 Task: Select a due date automation when advanced on, 2 days before a card is due add dates due next week at 11:00 AM.
Action: Mouse moved to (978, 69)
Screenshot: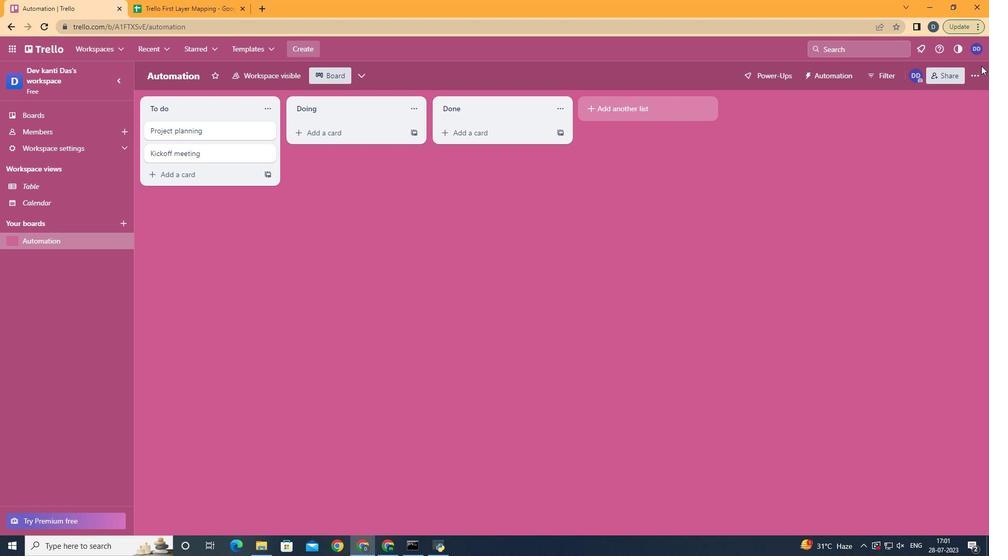 
Action: Mouse pressed left at (978, 69)
Screenshot: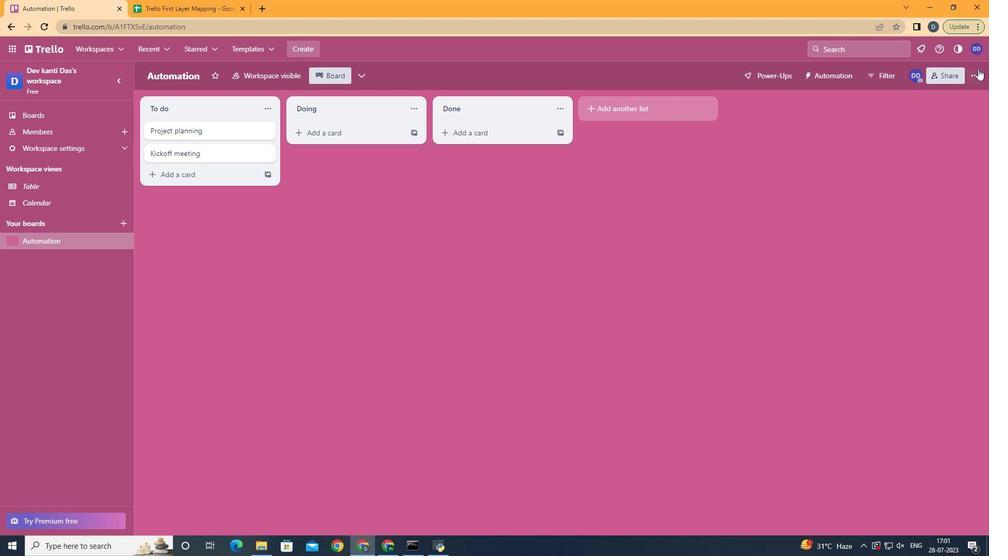 
Action: Mouse moved to (899, 219)
Screenshot: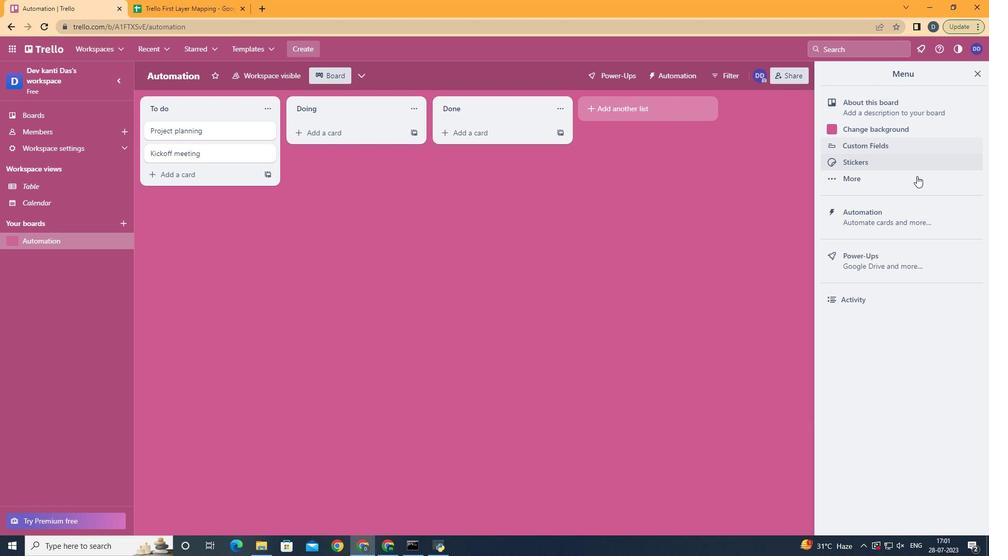 
Action: Mouse pressed left at (899, 219)
Screenshot: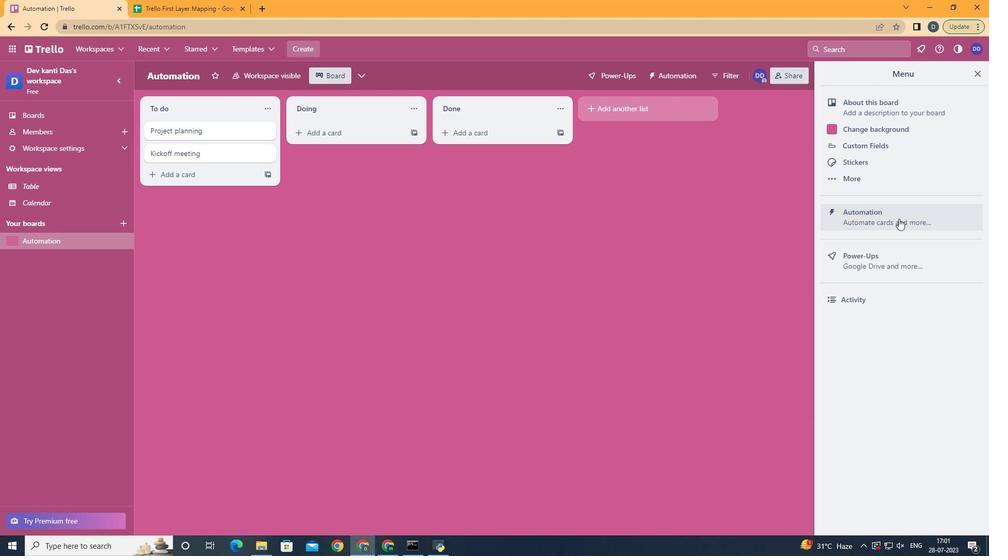 
Action: Mouse moved to (196, 205)
Screenshot: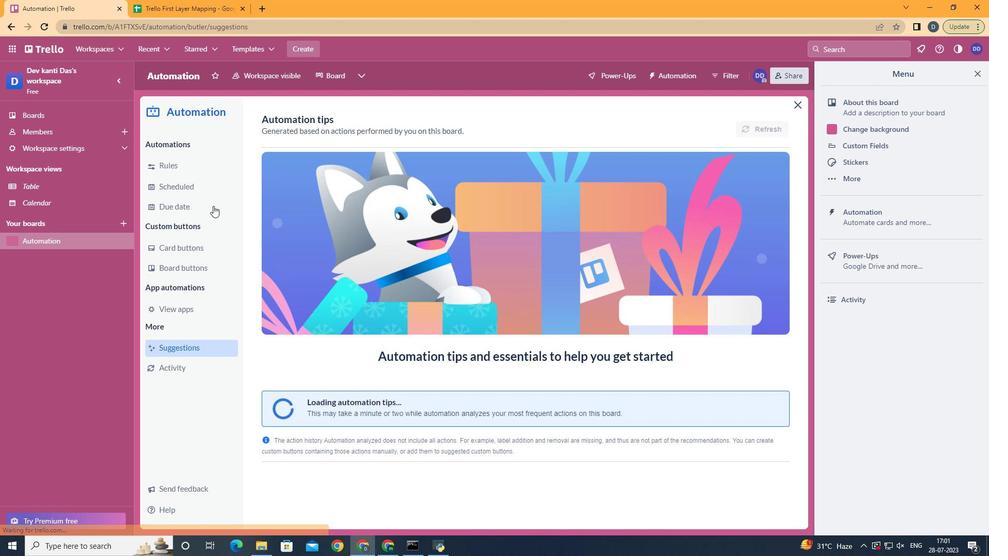 
Action: Mouse pressed left at (196, 205)
Screenshot: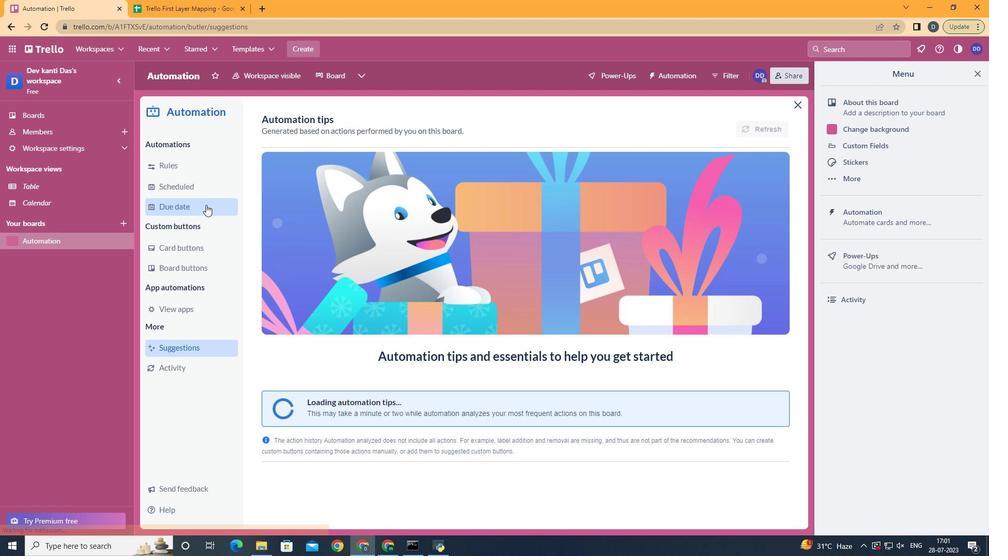 
Action: Mouse moved to (739, 122)
Screenshot: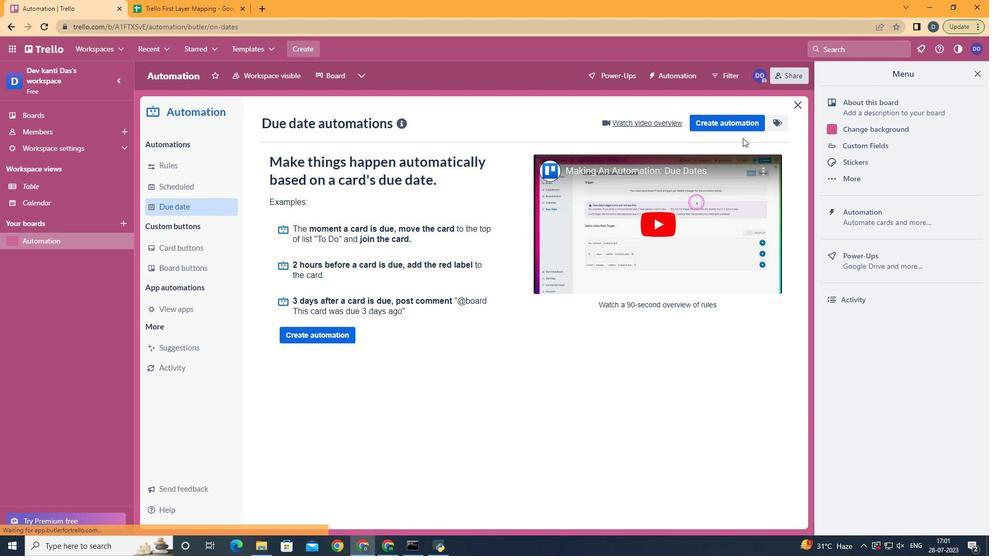 
Action: Mouse pressed left at (739, 122)
Screenshot: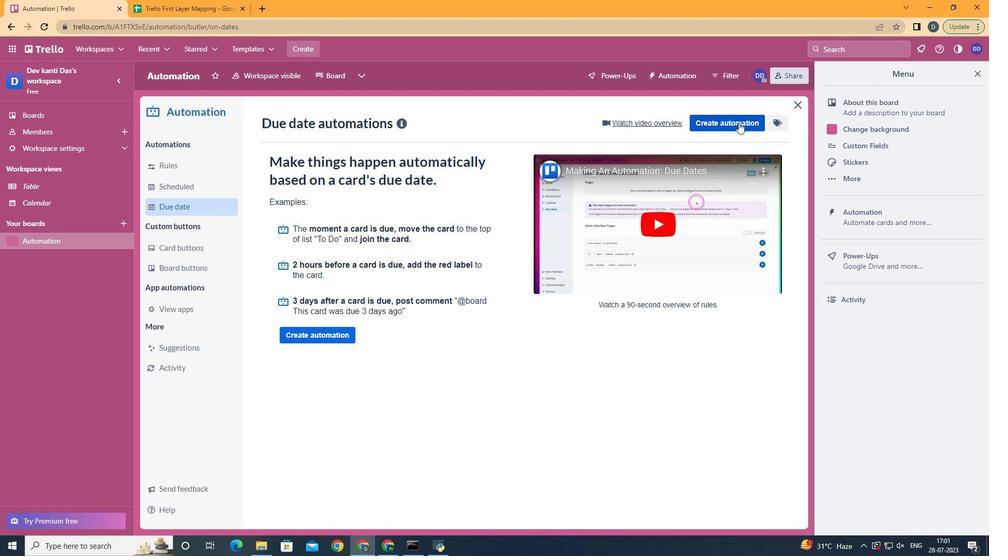 
Action: Mouse moved to (489, 225)
Screenshot: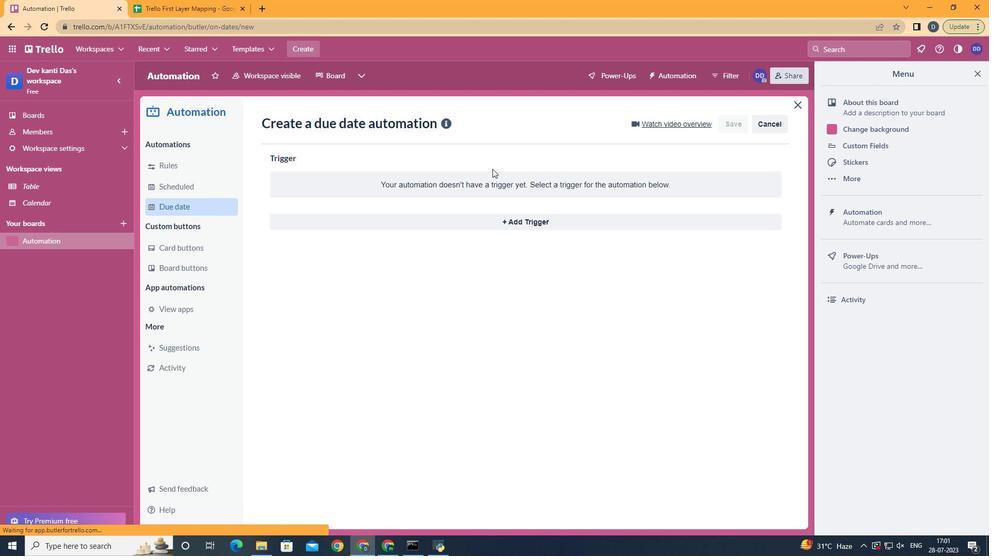 
Action: Mouse pressed left at (489, 225)
Screenshot: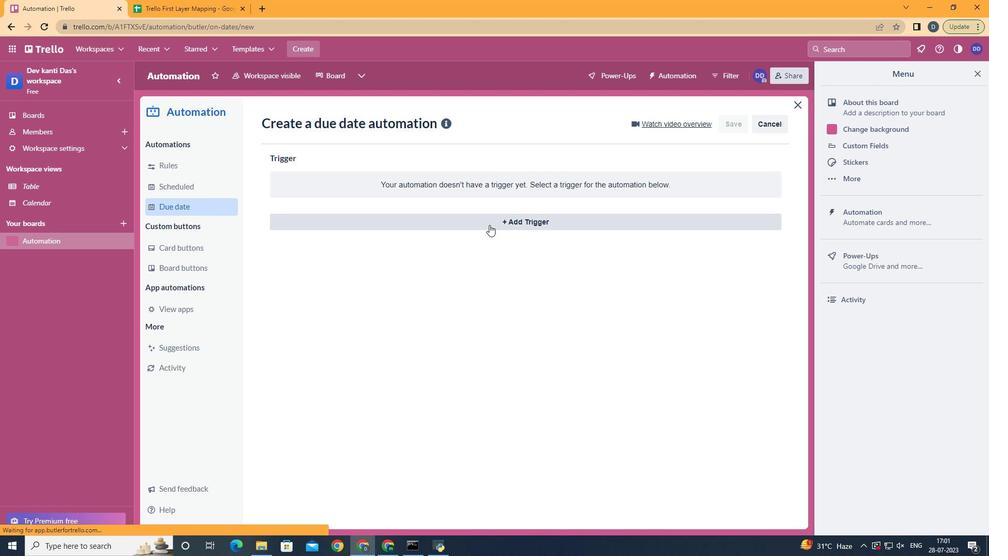 
Action: Mouse moved to (405, 377)
Screenshot: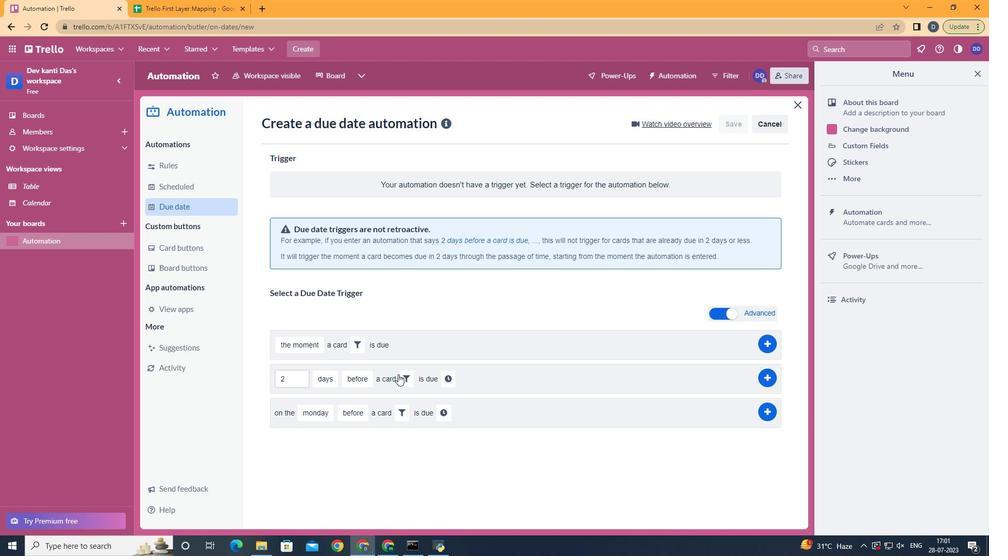 
Action: Mouse pressed left at (405, 377)
Screenshot: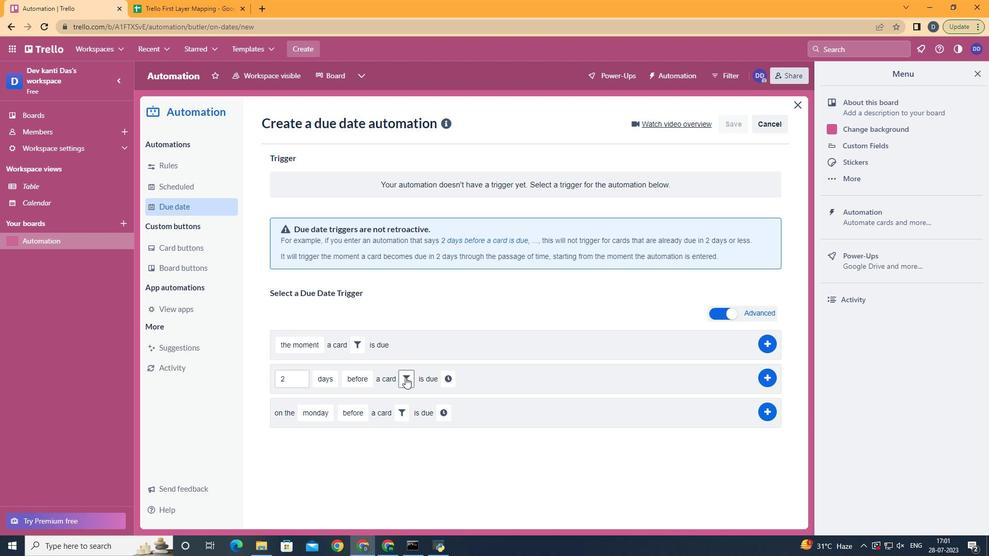
Action: Mouse moved to (459, 414)
Screenshot: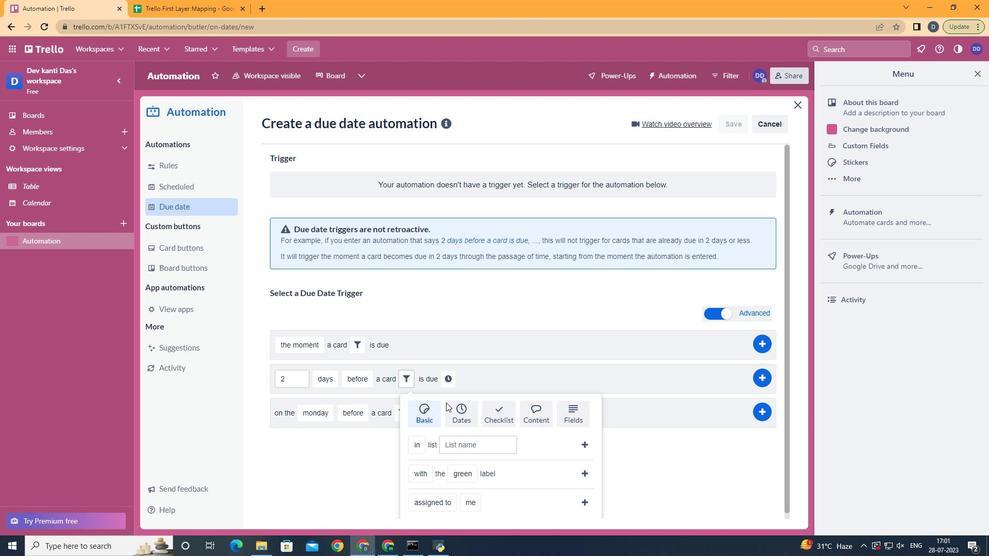 
Action: Mouse pressed left at (459, 414)
Screenshot: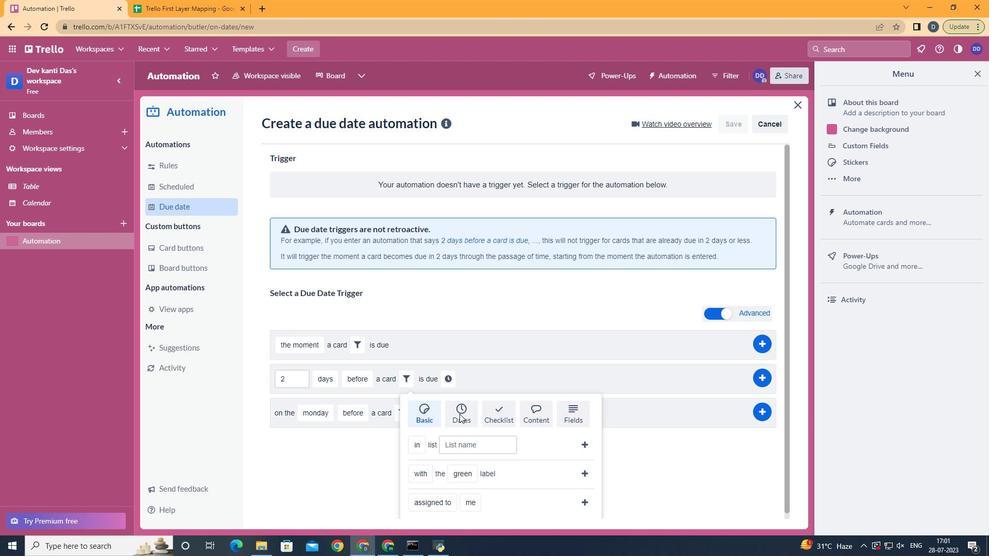 
Action: Mouse scrolled (459, 413) with delta (0, 0)
Screenshot: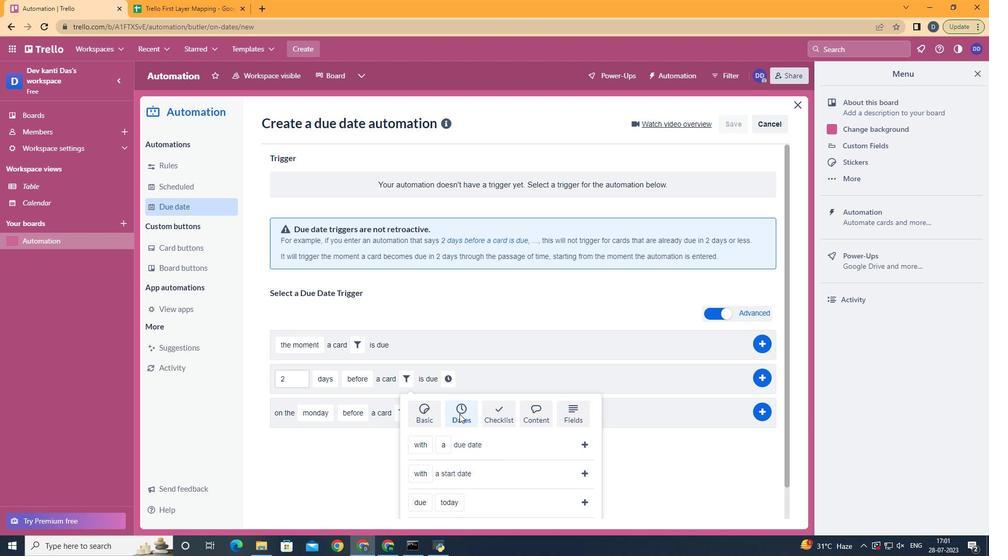 
Action: Mouse scrolled (459, 413) with delta (0, 0)
Screenshot: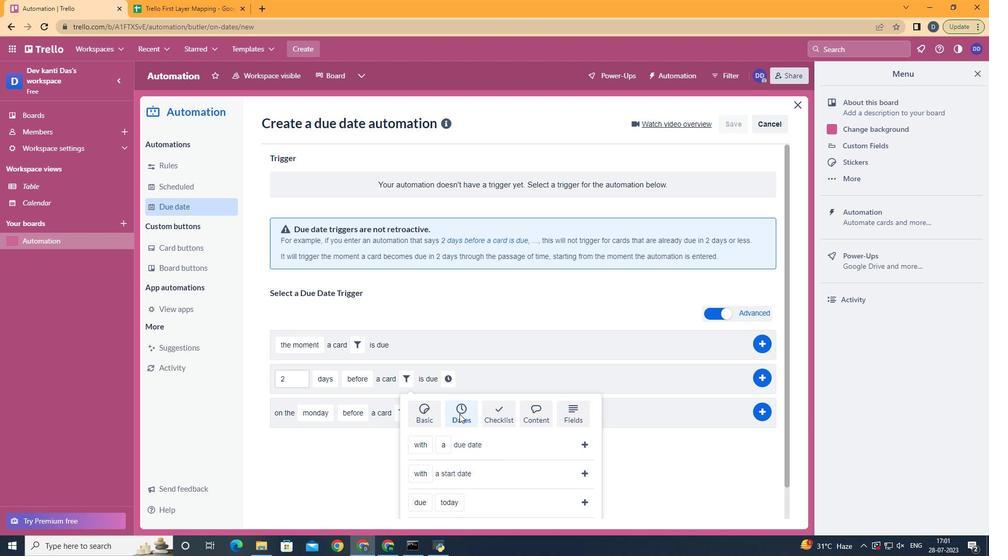 
Action: Mouse scrolled (459, 413) with delta (0, 0)
Screenshot: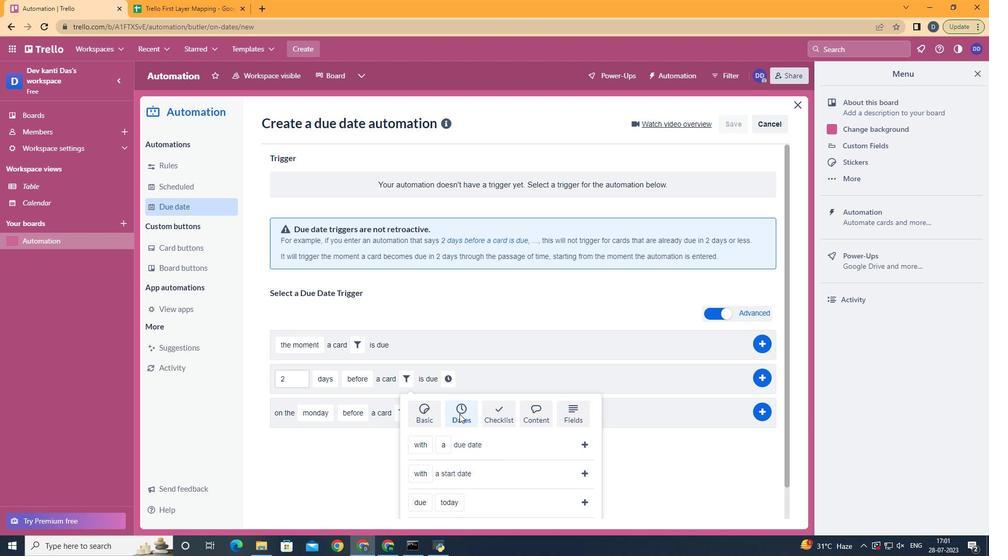 
Action: Mouse scrolled (459, 413) with delta (0, 0)
Screenshot: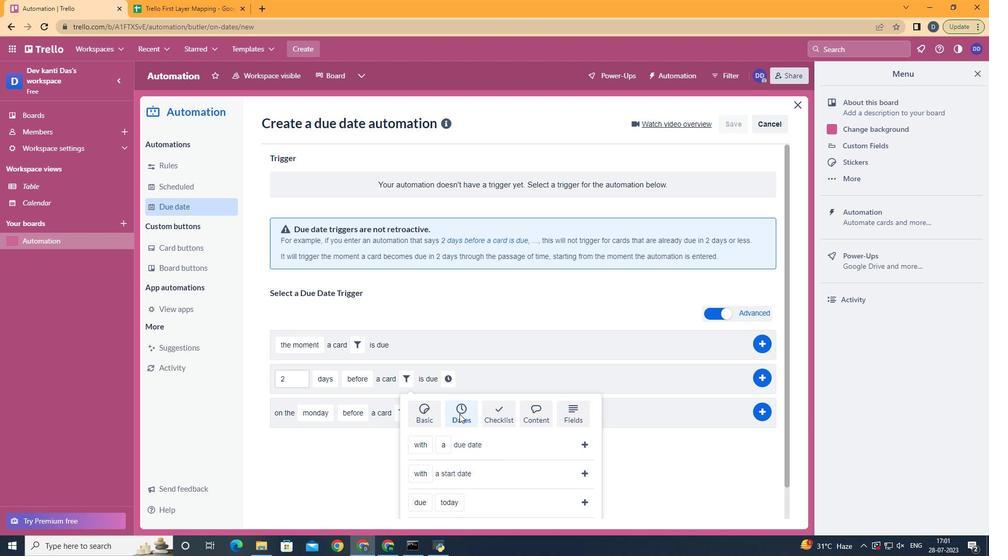 
Action: Mouse moved to (426, 391)
Screenshot: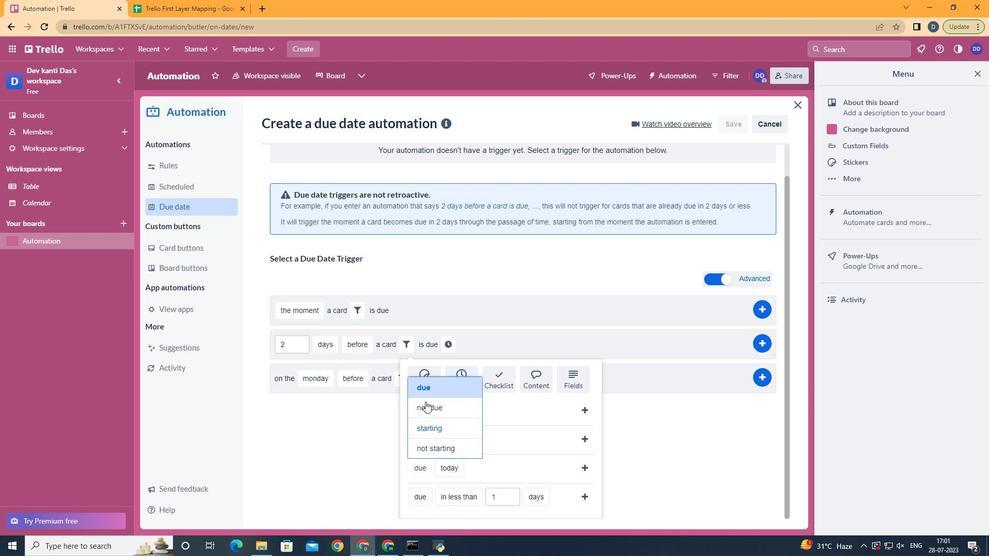 
Action: Mouse pressed left at (426, 391)
Screenshot: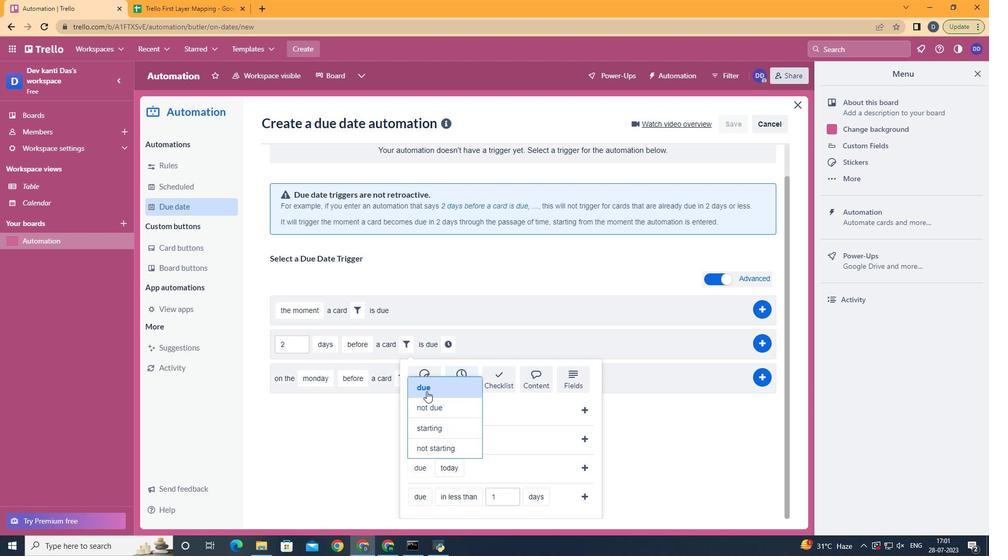 
Action: Mouse moved to (467, 410)
Screenshot: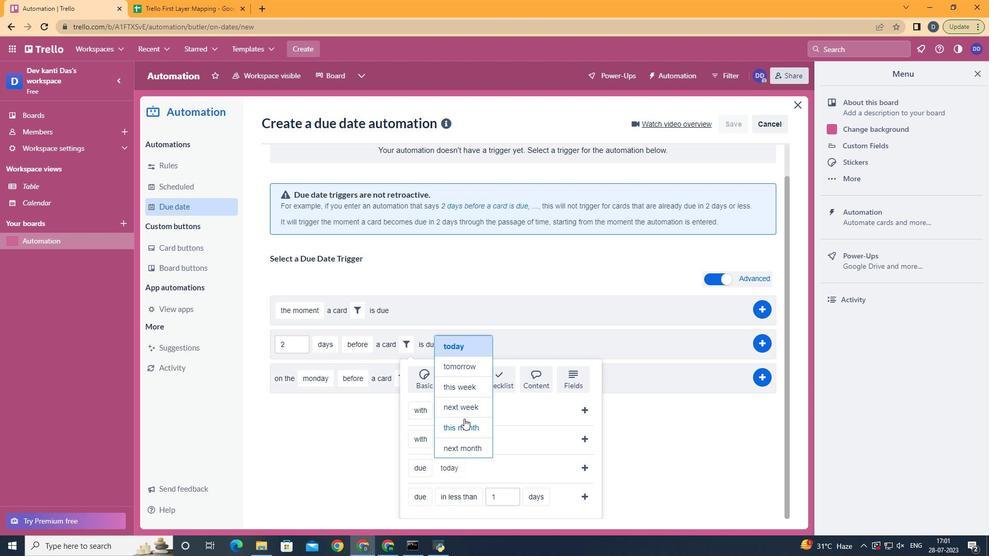 
Action: Mouse pressed left at (467, 410)
Screenshot: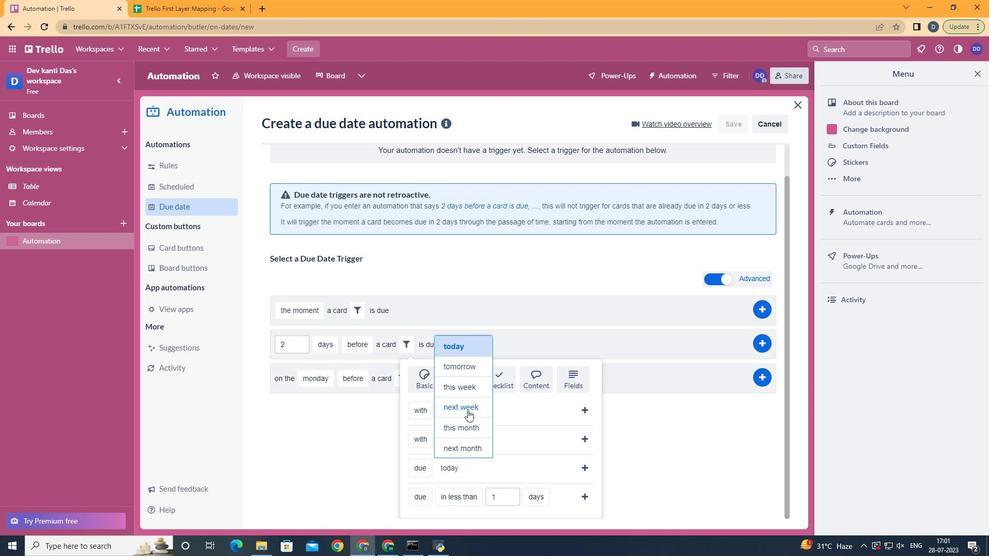 
Action: Mouse moved to (587, 465)
Screenshot: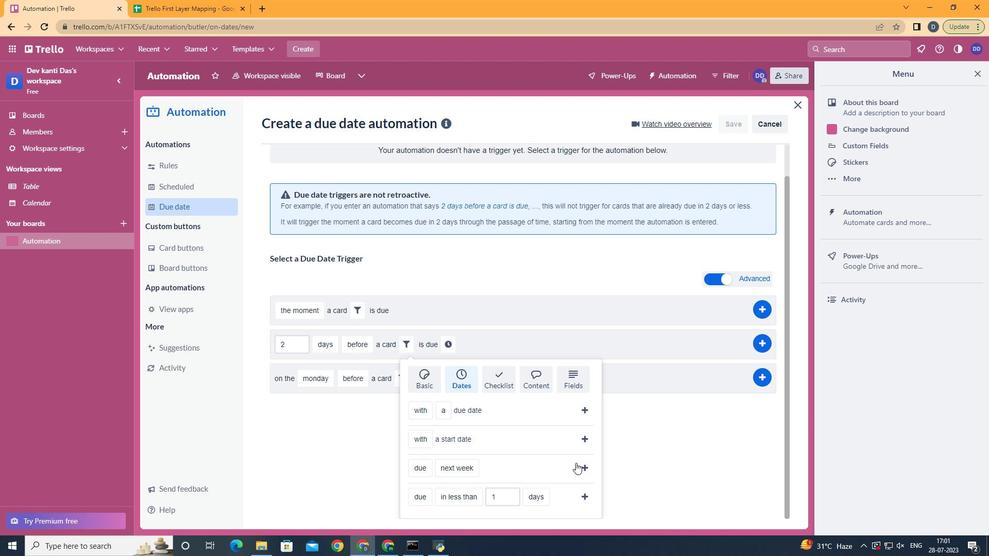 
Action: Mouse pressed left at (587, 465)
Screenshot: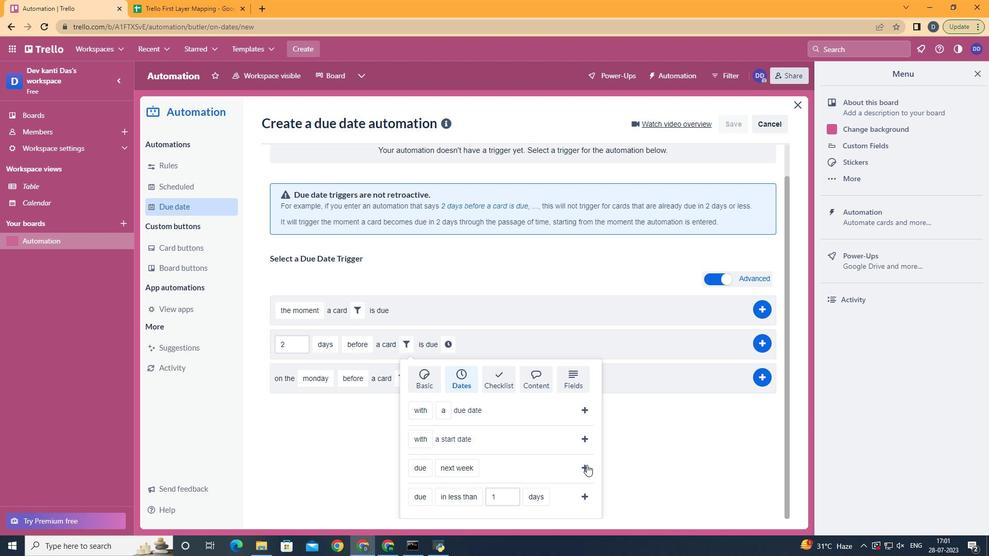 
Action: Mouse moved to (520, 377)
Screenshot: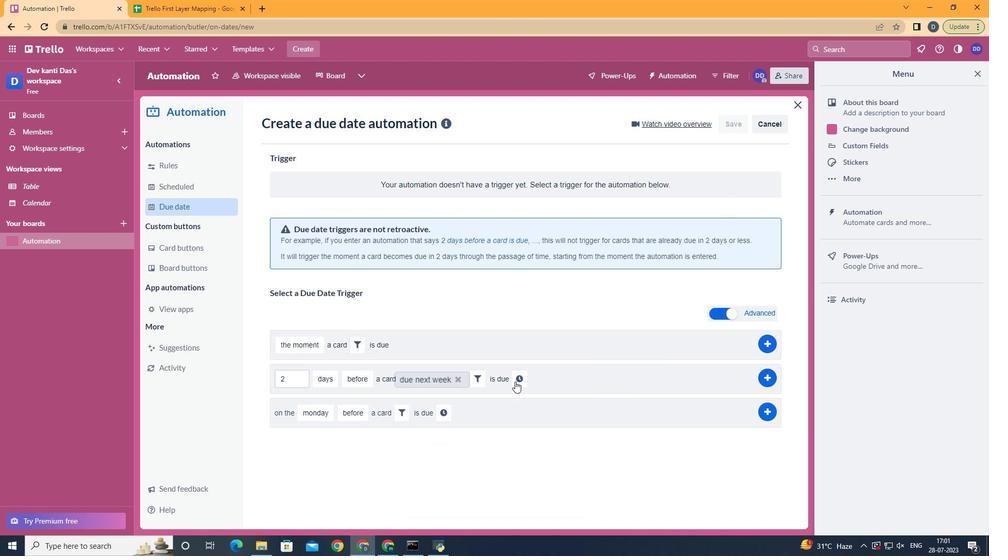 
Action: Mouse pressed left at (520, 377)
Screenshot: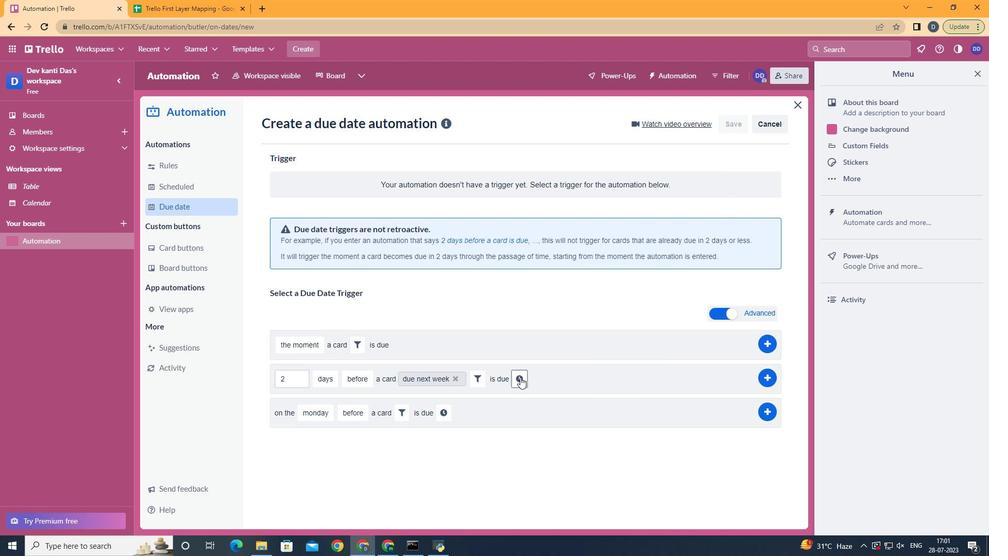 
Action: Mouse moved to (543, 384)
Screenshot: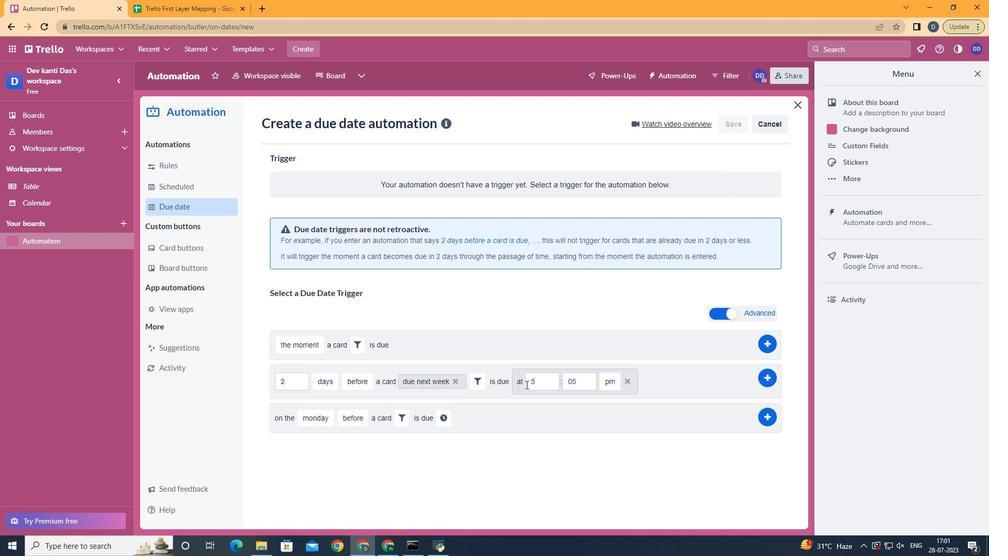 
Action: Mouse pressed left at (543, 384)
Screenshot: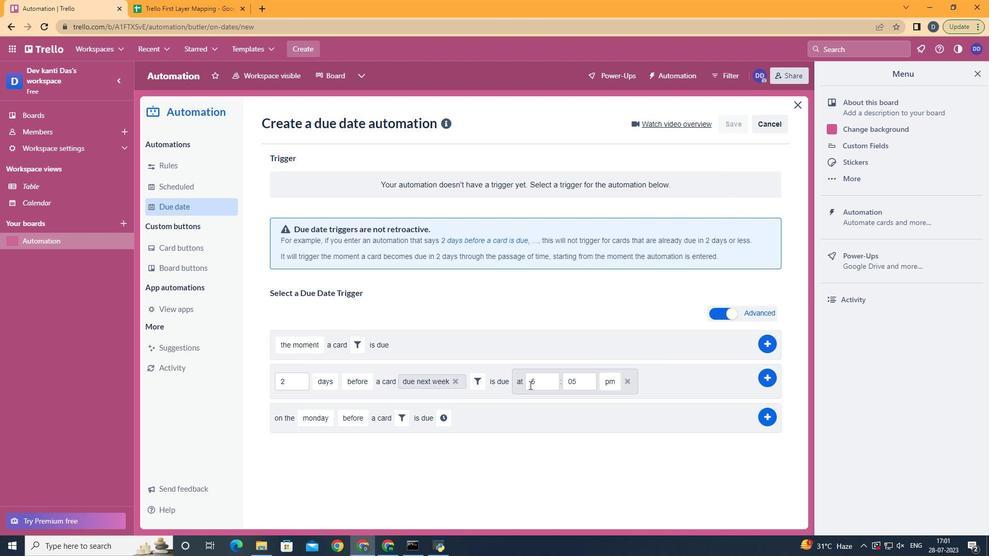 
Action: Key pressed <Key.backspace>11
Screenshot: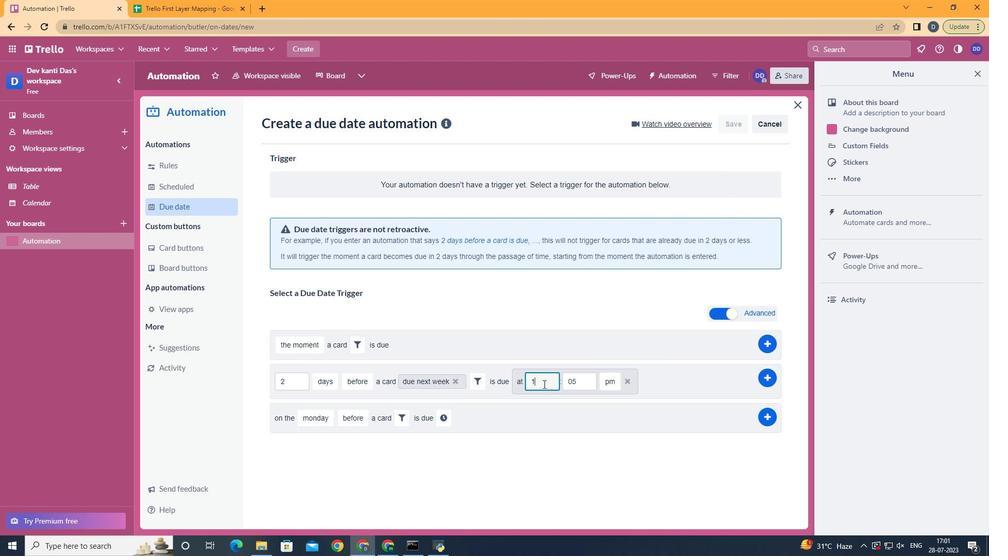
Action: Mouse moved to (581, 379)
Screenshot: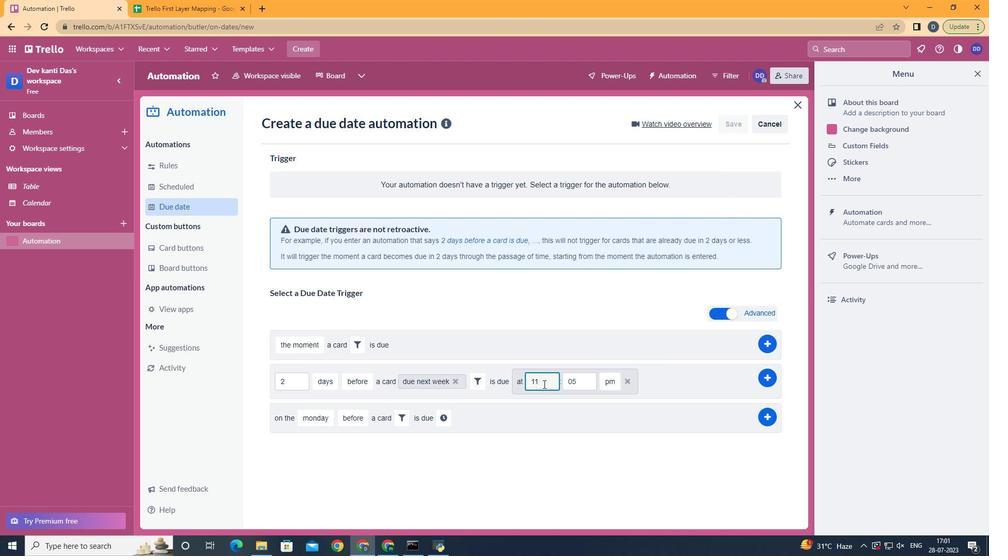 
Action: Mouse pressed left at (581, 379)
Screenshot: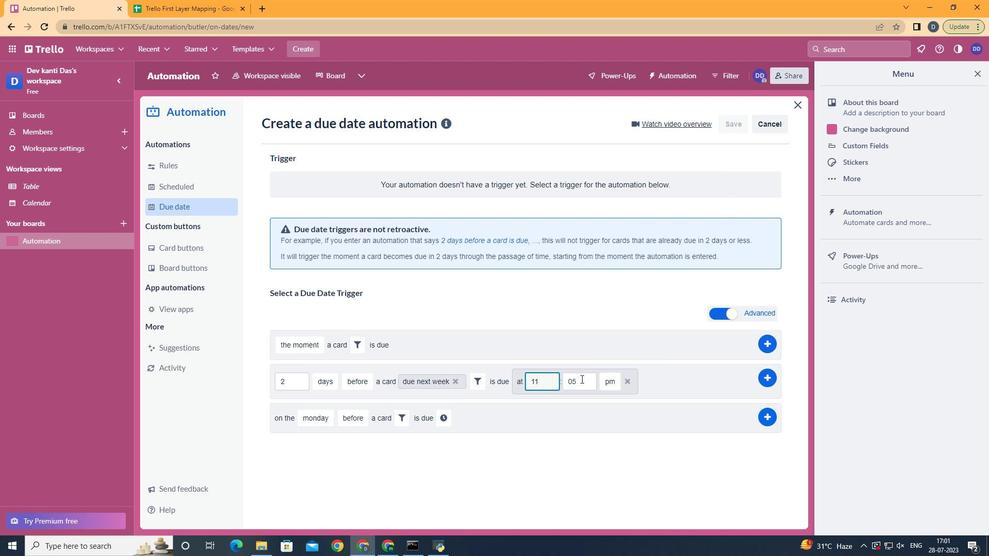 
Action: Key pressed <Key.backspace>0
Screenshot: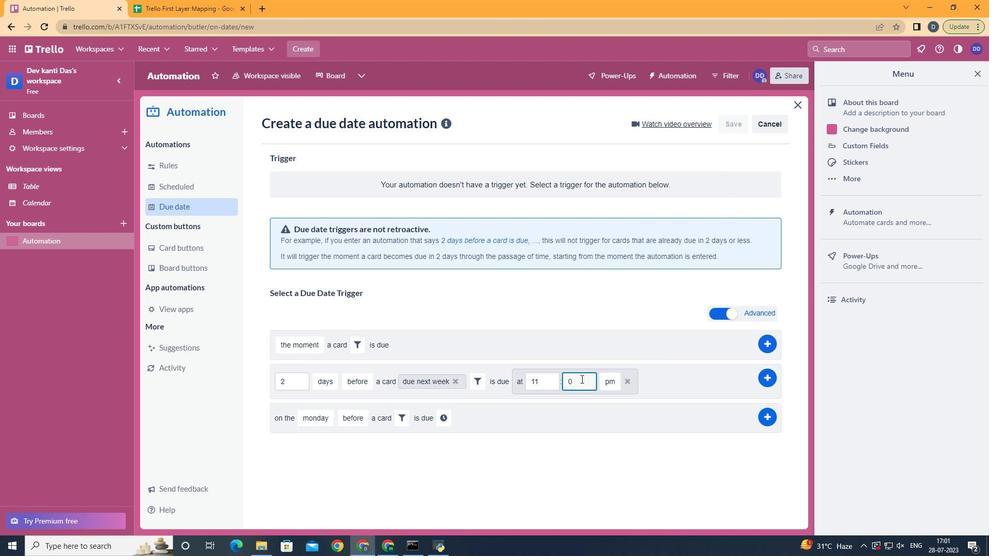 
Action: Mouse moved to (614, 404)
Screenshot: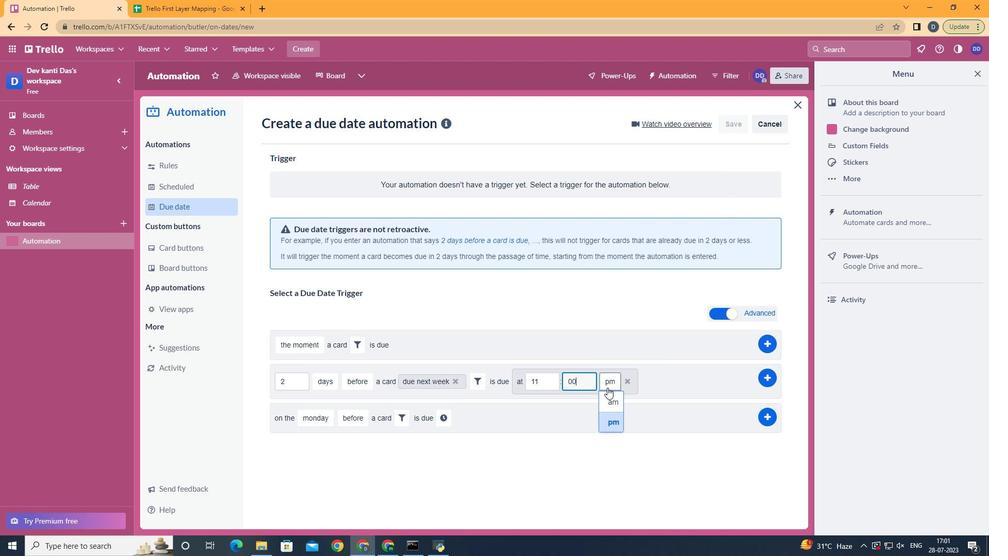 
Action: Mouse pressed left at (614, 404)
Screenshot: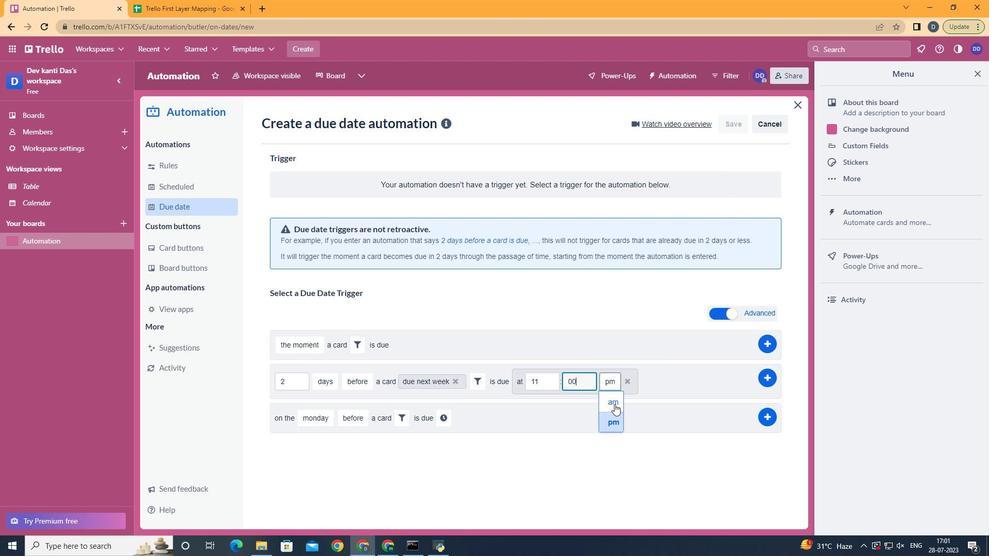 
